 Task: Add Hu Hazelnut Butter Crunch Milk Chocolate Bar to the cart.
Action: Mouse moved to (24, 67)
Screenshot: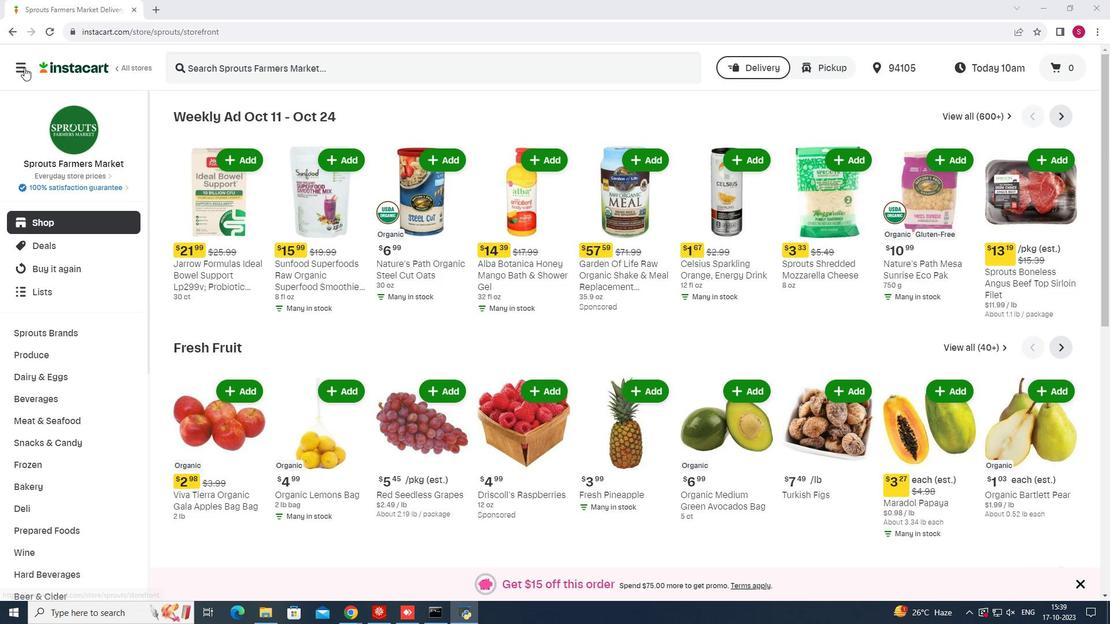 
Action: Mouse pressed left at (24, 67)
Screenshot: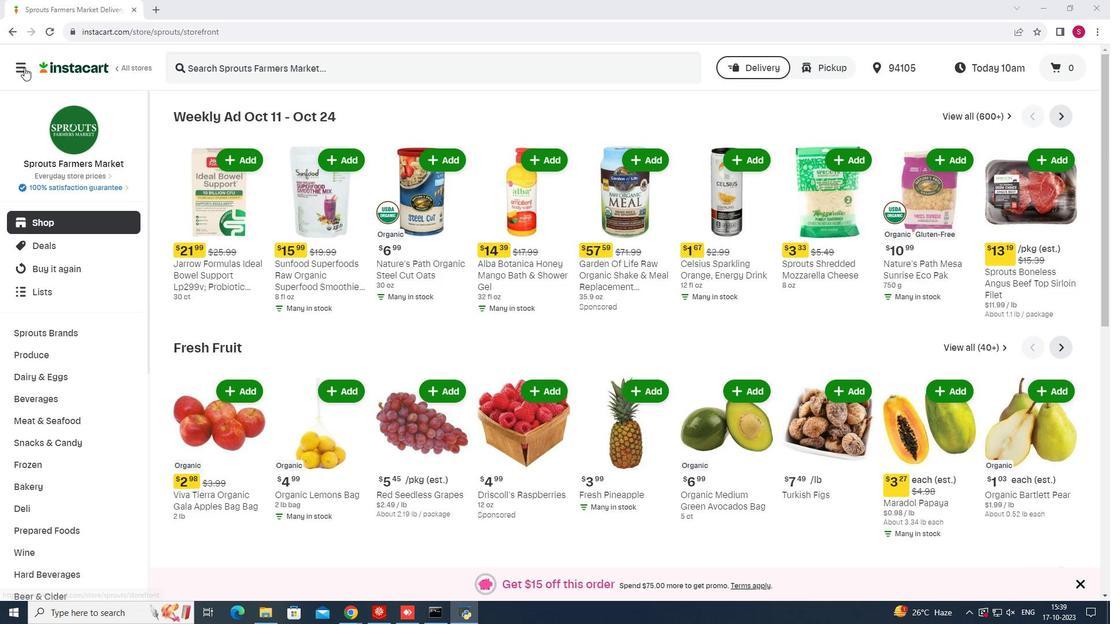 
Action: Mouse moved to (79, 307)
Screenshot: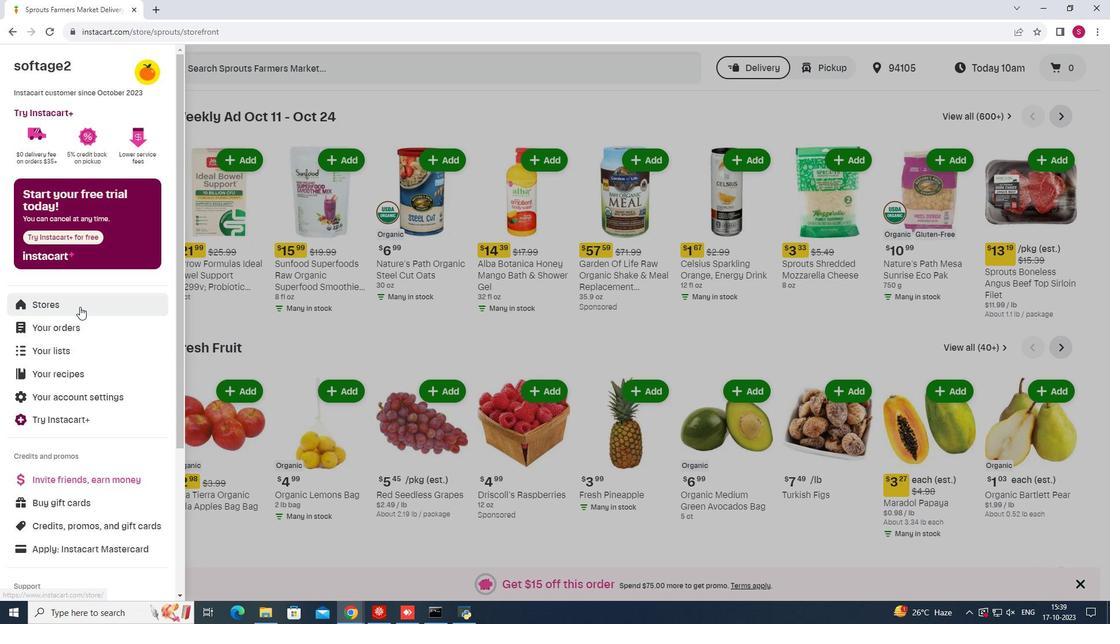 
Action: Mouse pressed left at (79, 307)
Screenshot: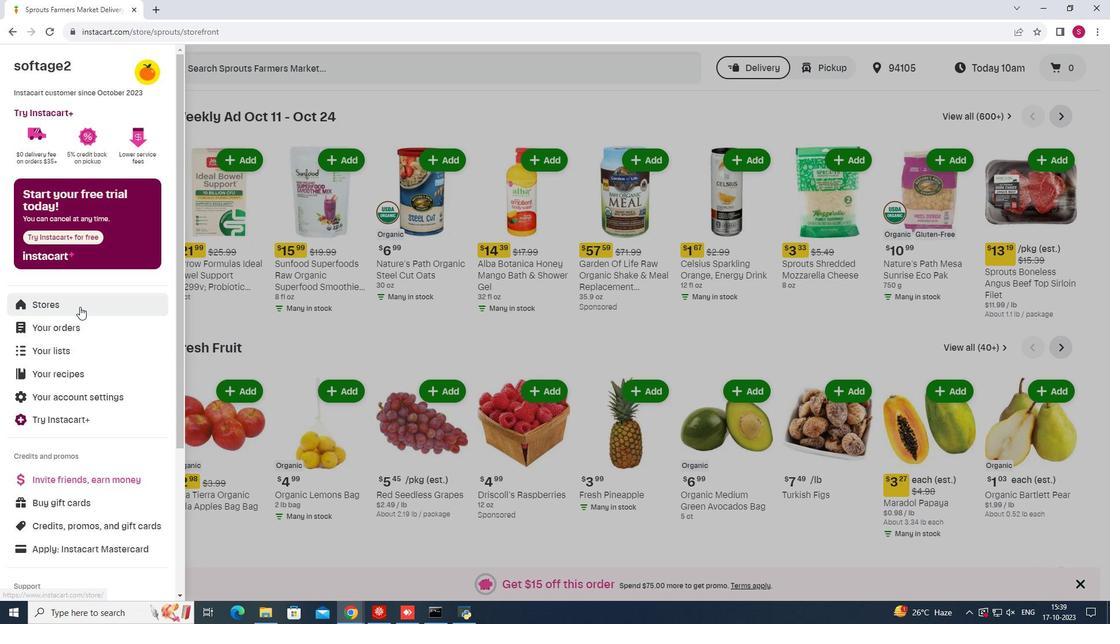 
Action: Mouse moved to (268, 101)
Screenshot: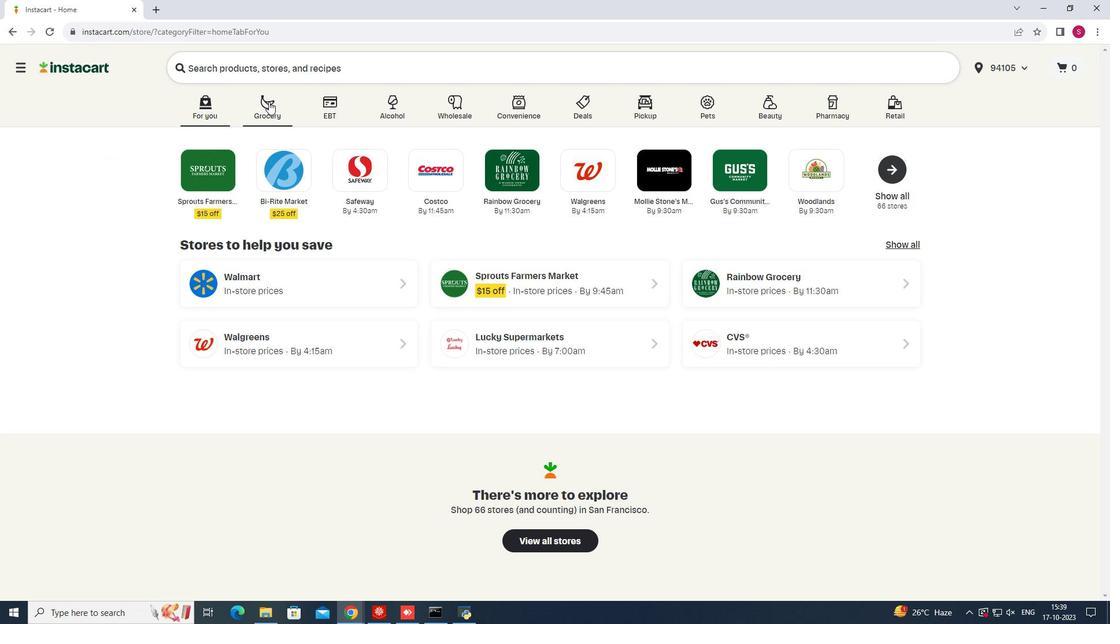 
Action: Mouse pressed left at (268, 101)
Screenshot: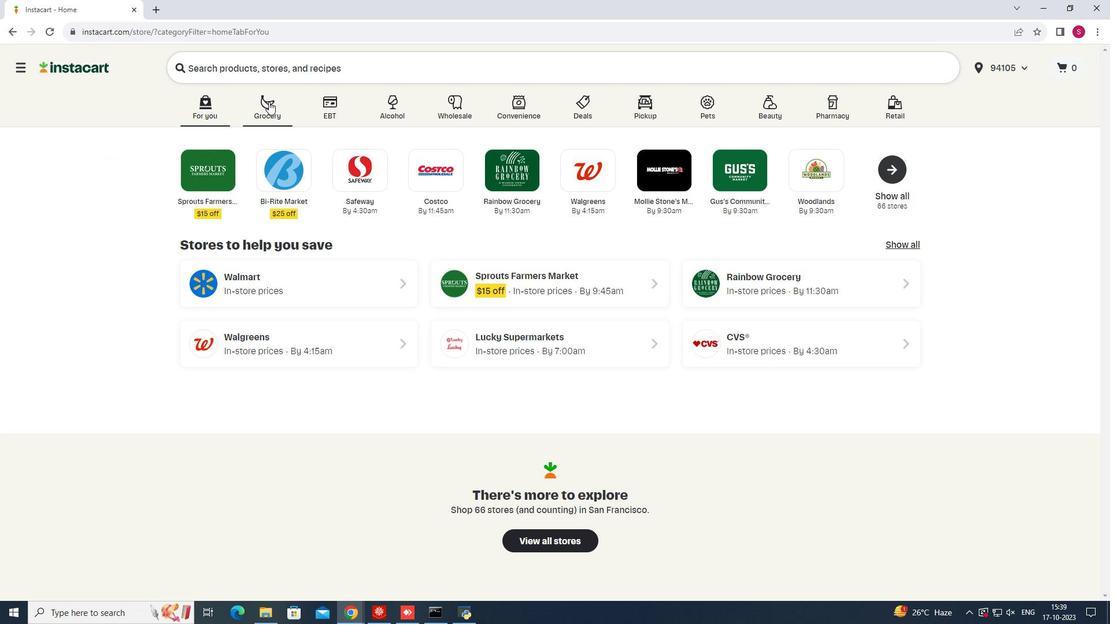 
Action: Mouse moved to (792, 152)
Screenshot: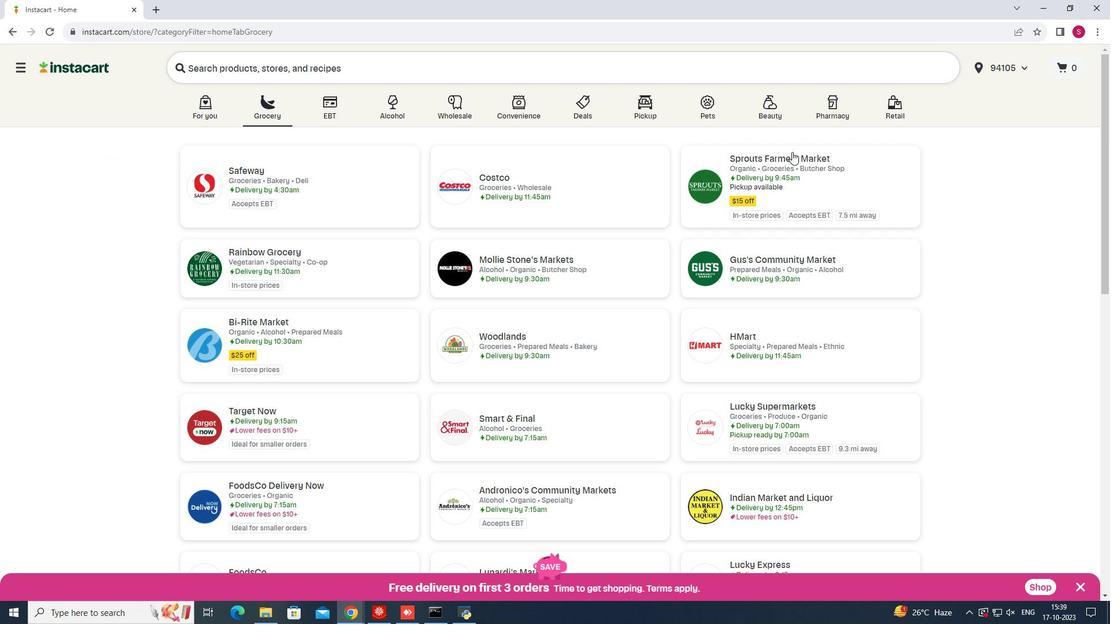 
Action: Mouse pressed left at (792, 152)
Screenshot: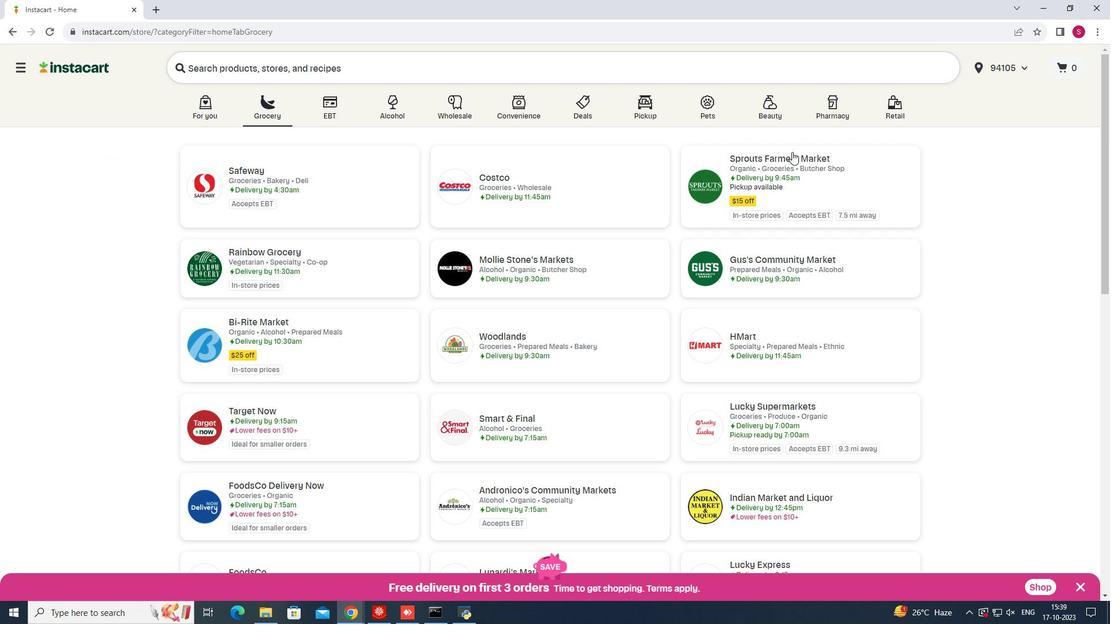 
Action: Mouse moved to (63, 441)
Screenshot: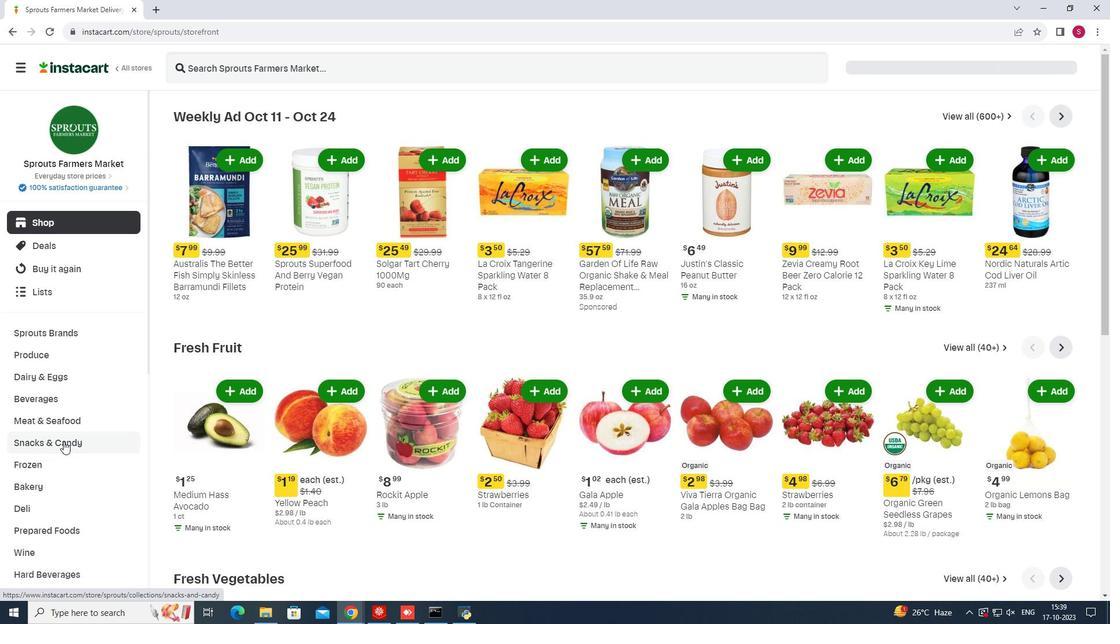 
Action: Mouse pressed left at (63, 441)
Screenshot: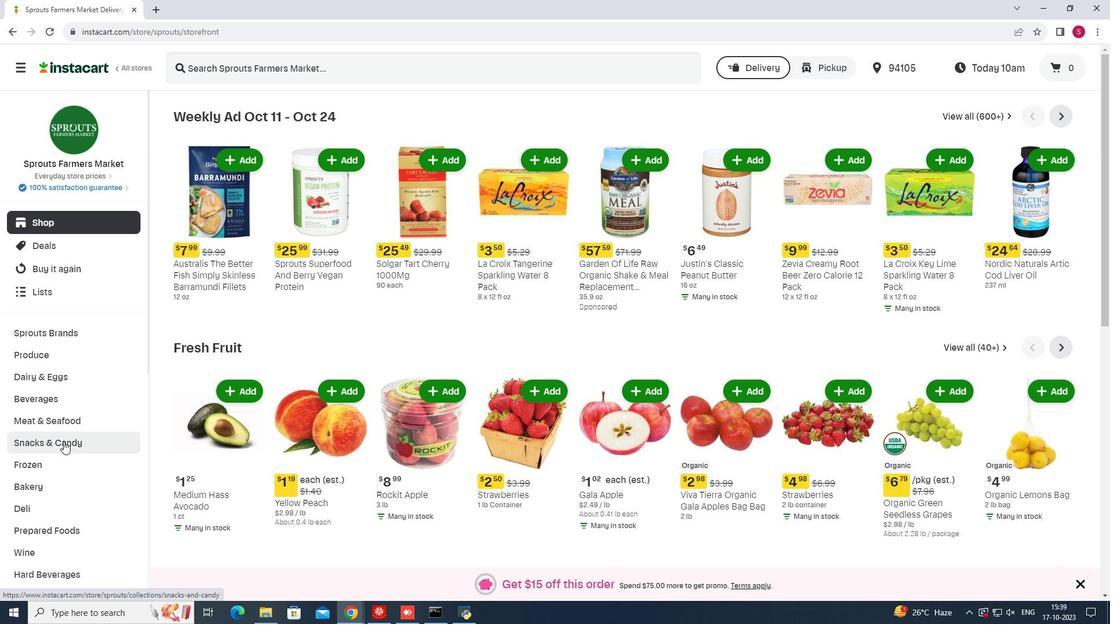 
Action: Mouse moved to (331, 143)
Screenshot: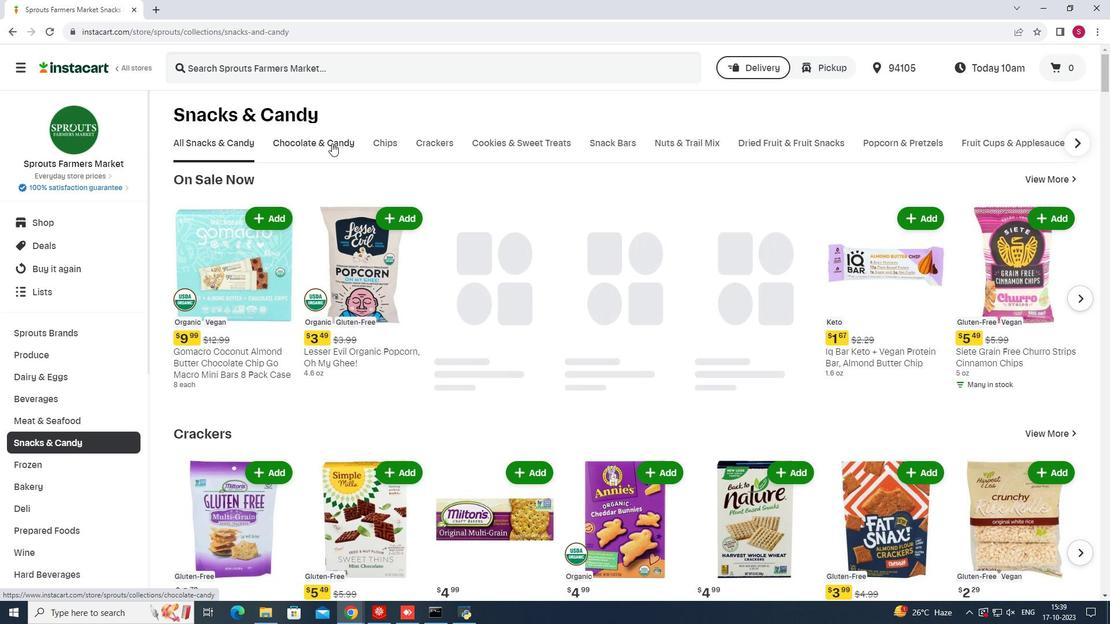 
Action: Mouse pressed left at (331, 143)
Screenshot: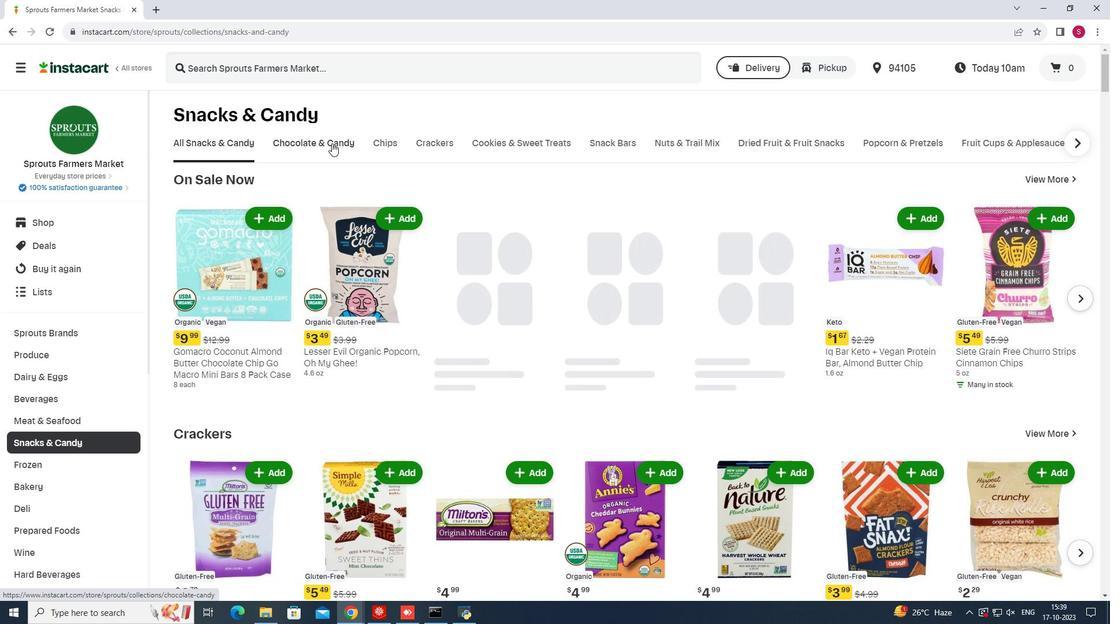 
Action: Mouse moved to (293, 190)
Screenshot: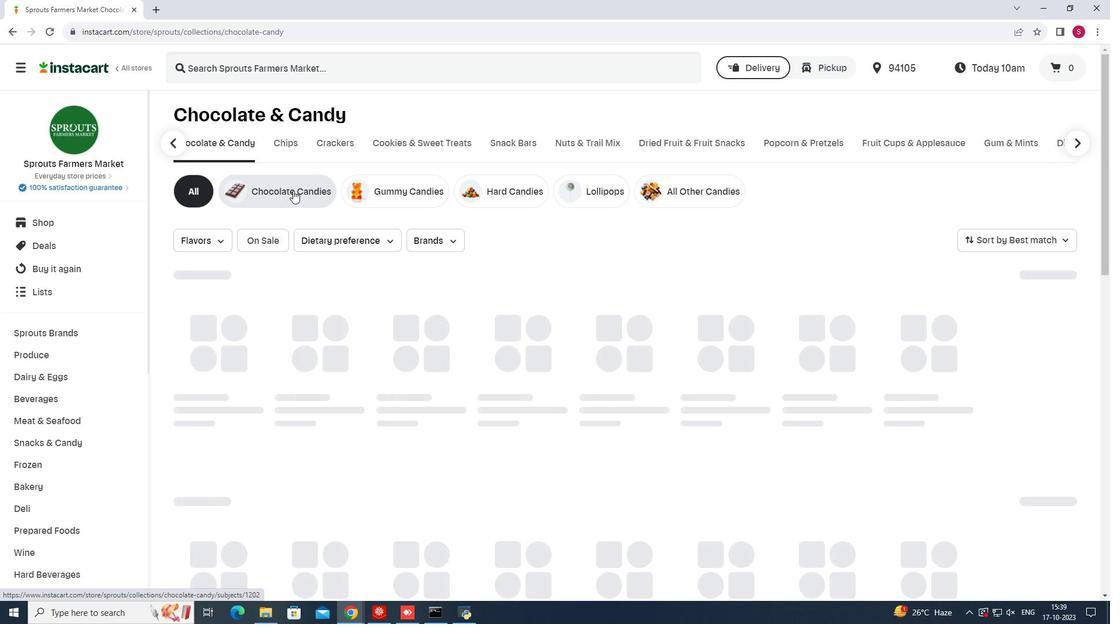 
Action: Mouse pressed left at (293, 190)
Screenshot: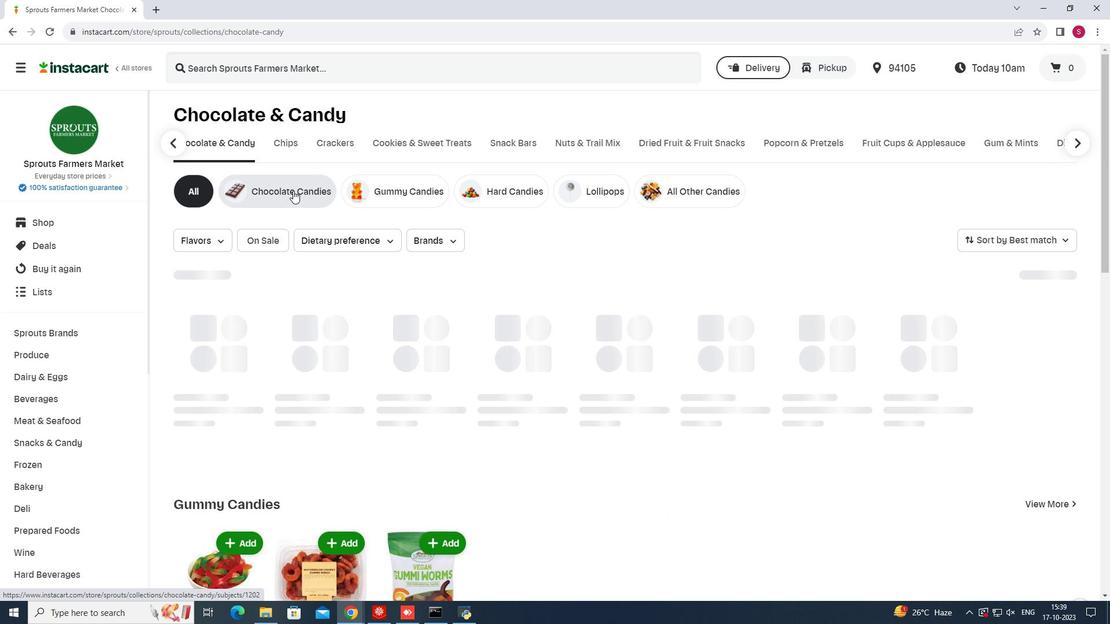 
Action: Mouse moved to (444, 64)
Screenshot: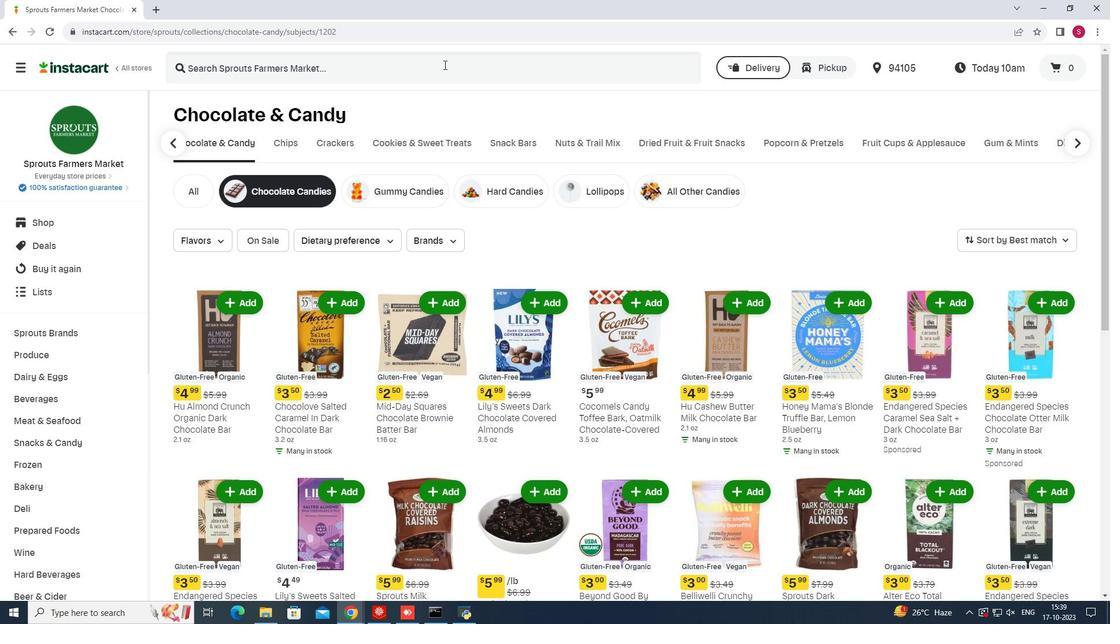 
Action: Mouse pressed left at (444, 64)
Screenshot: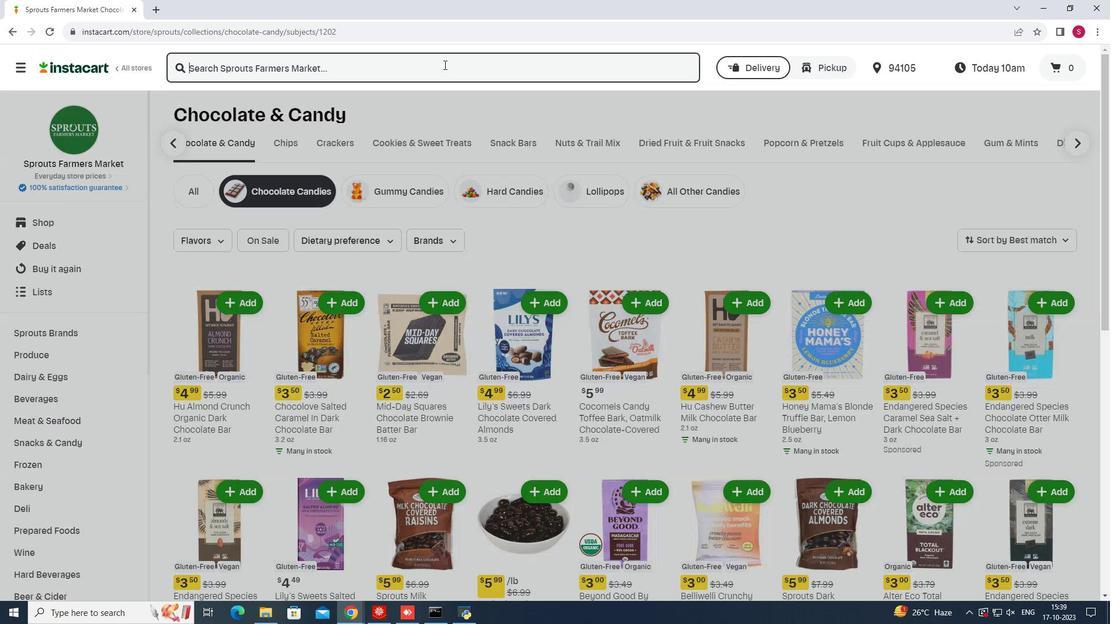 
Action: Mouse moved to (439, 64)
Screenshot: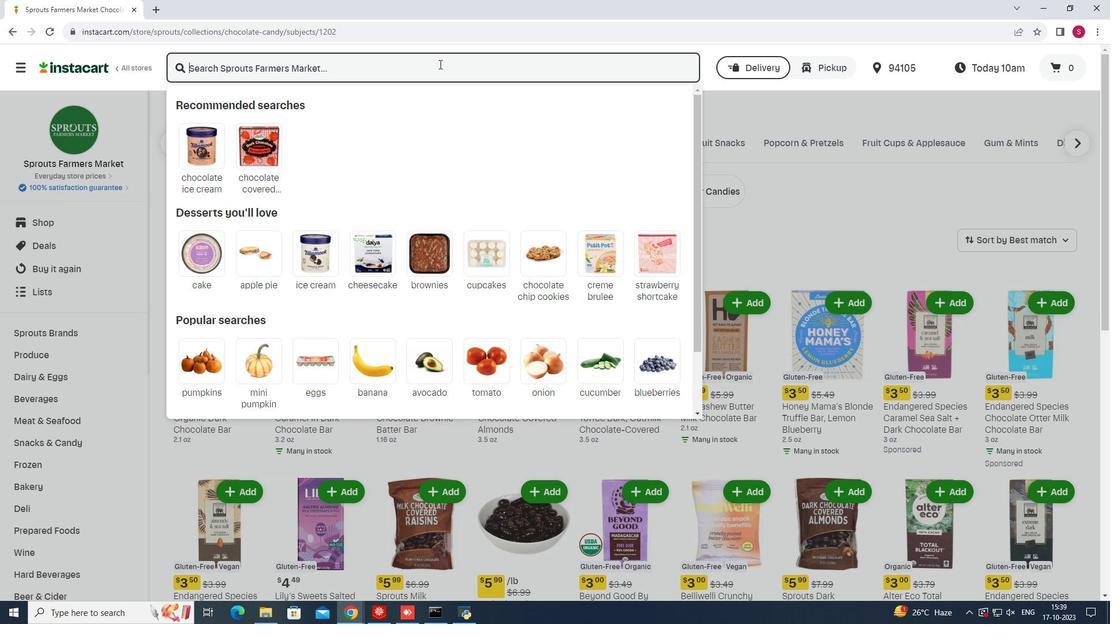 
Action: Key pressed <Key.shift>Hu<Key.space><Key.shift>Hazelnut<Key.space><Key.shift>Butter<Key.space><Key.shift>Crunch<Key.space><Key.shift>Milk<Key.space><Key.shift>Chocolate<Key.space><Key.shift>Bar<Key.enter>
Screenshot: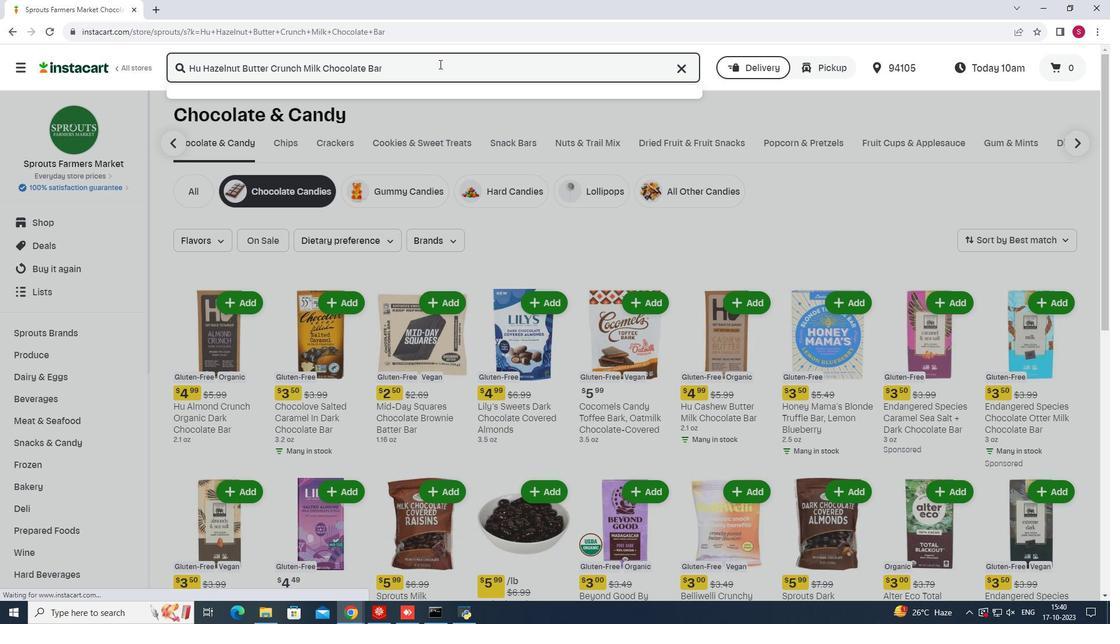 
Action: Mouse moved to (294, 185)
Screenshot: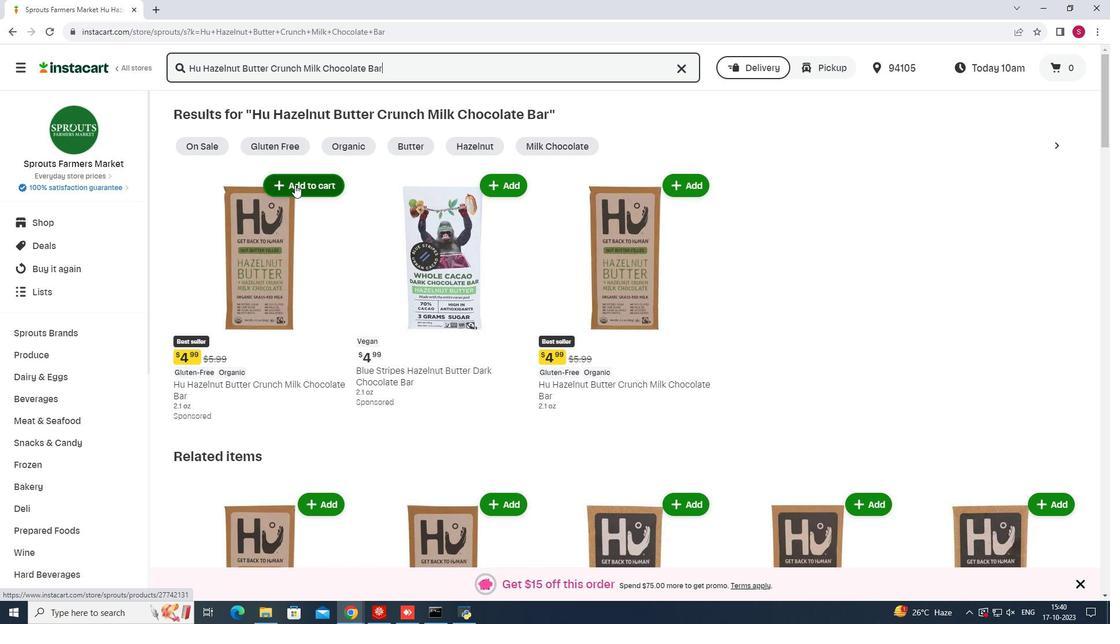 
Action: Mouse pressed left at (294, 185)
Screenshot: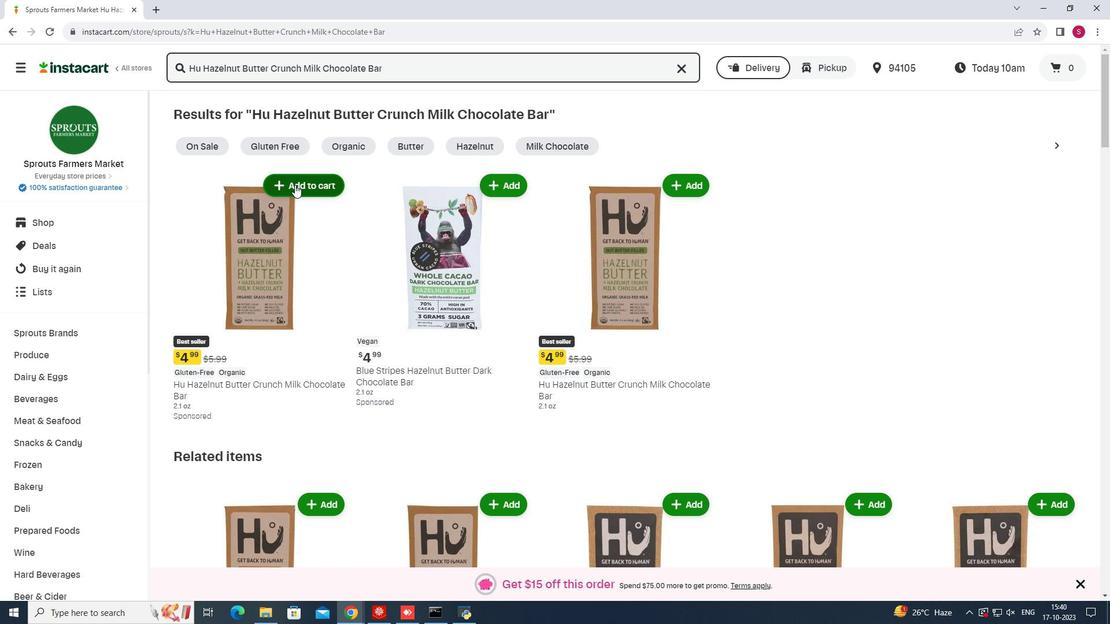 
Action: Mouse moved to (189, 246)
Screenshot: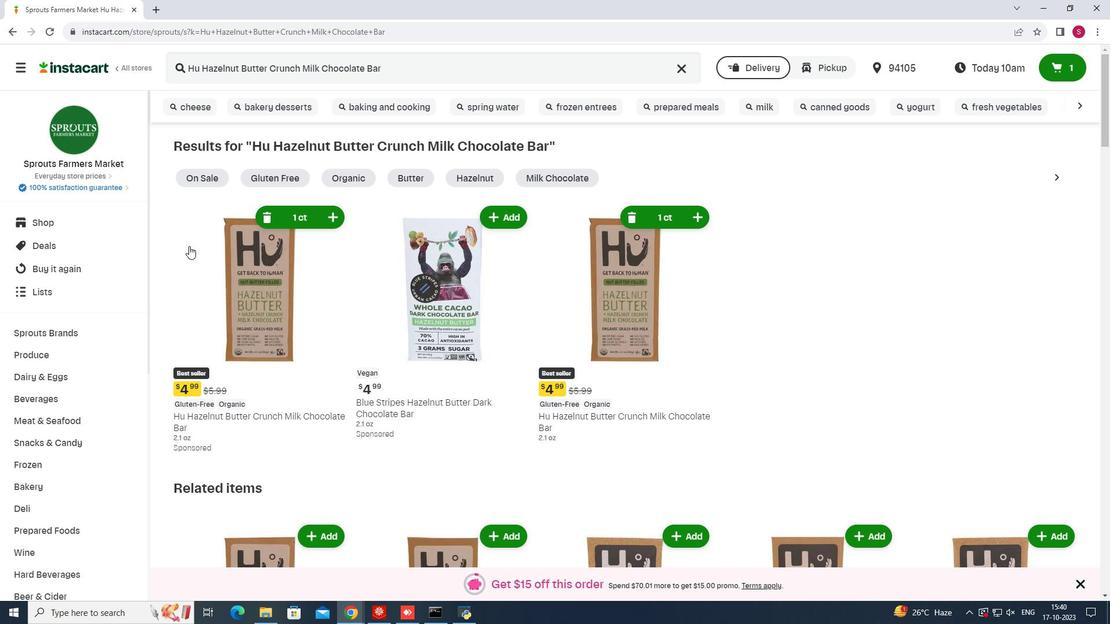 
